 Task: Open Card Card0000000104 in Board Board0000000026 in Workspace WS0000000009 in Trello. Add Member Email0000000036 to Card Card0000000104 in Board Board0000000026 in Workspace WS0000000009 in Trello. Add Red Label titled Label0000000104 to Card Card0000000104 in Board Board0000000026 in Workspace WS0000000009 in Trello. Add Checklist CL0000000104 to Card Card0000000104 in Board Board0000000026 in Workspace WS0000000009 in Trello. Add Dates with Start Date as Nov 01 2023 and Due Date as Nov 30 2023 to Card Card0000000104 in Board Board0000000026 in Workspace WS0000000009 in Trello
Action: Mouse moved to (342, 533)
Screenshot: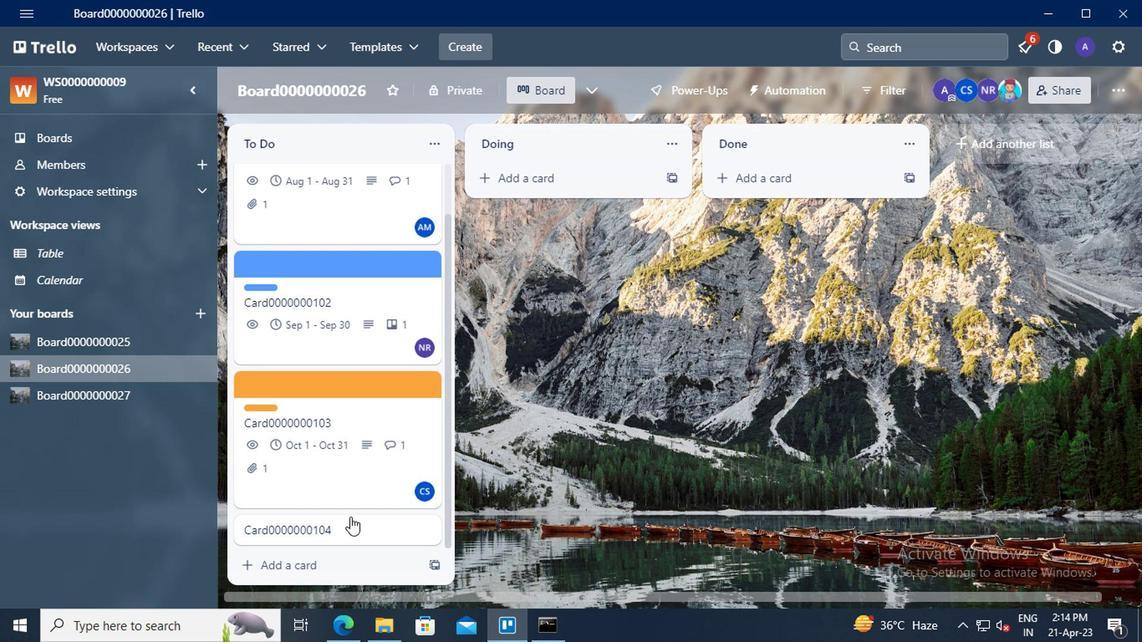 
Action: Mouse pressed left at (342, 533)
Screenshot: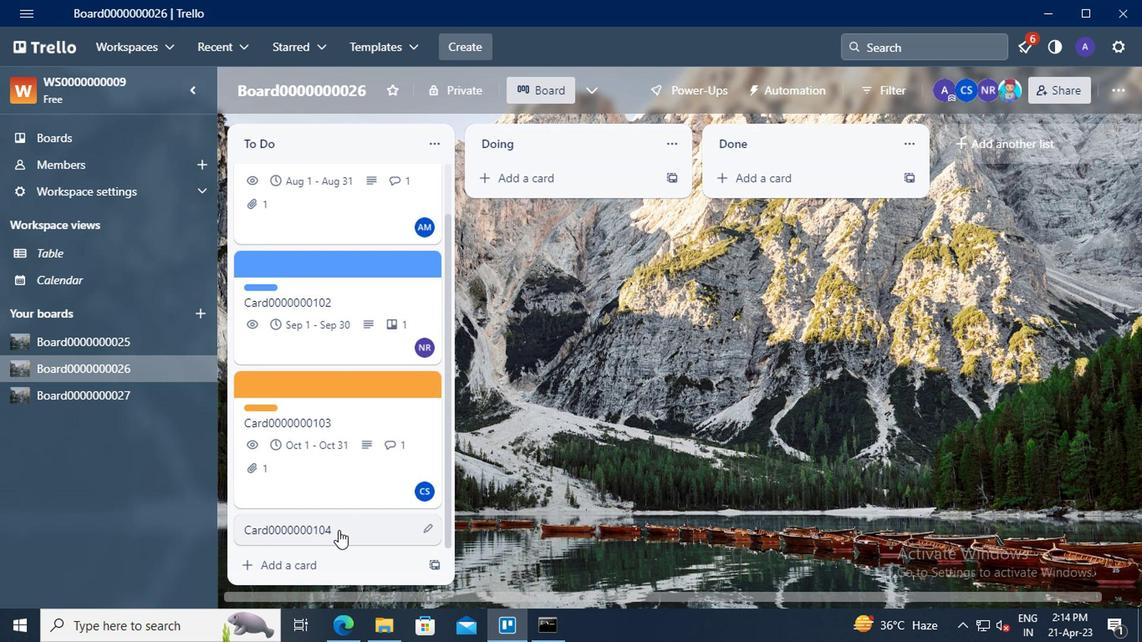 
Action: Mouse moved to (777, 212)
Screenshot: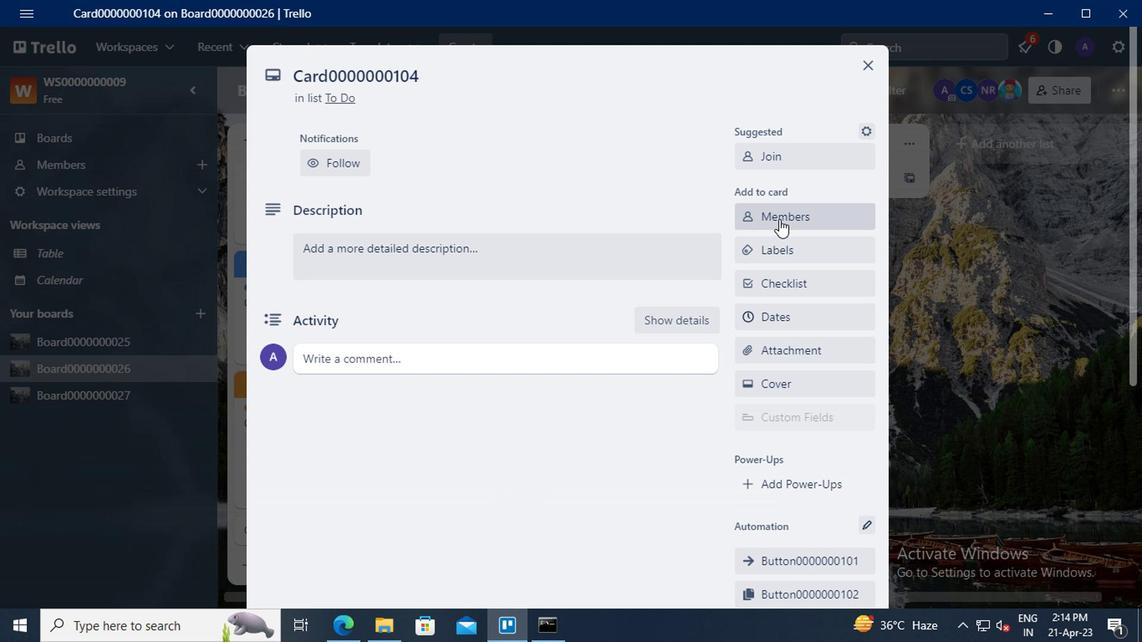 
Action: Mouse pressed left at (777, 212)
Screenshot: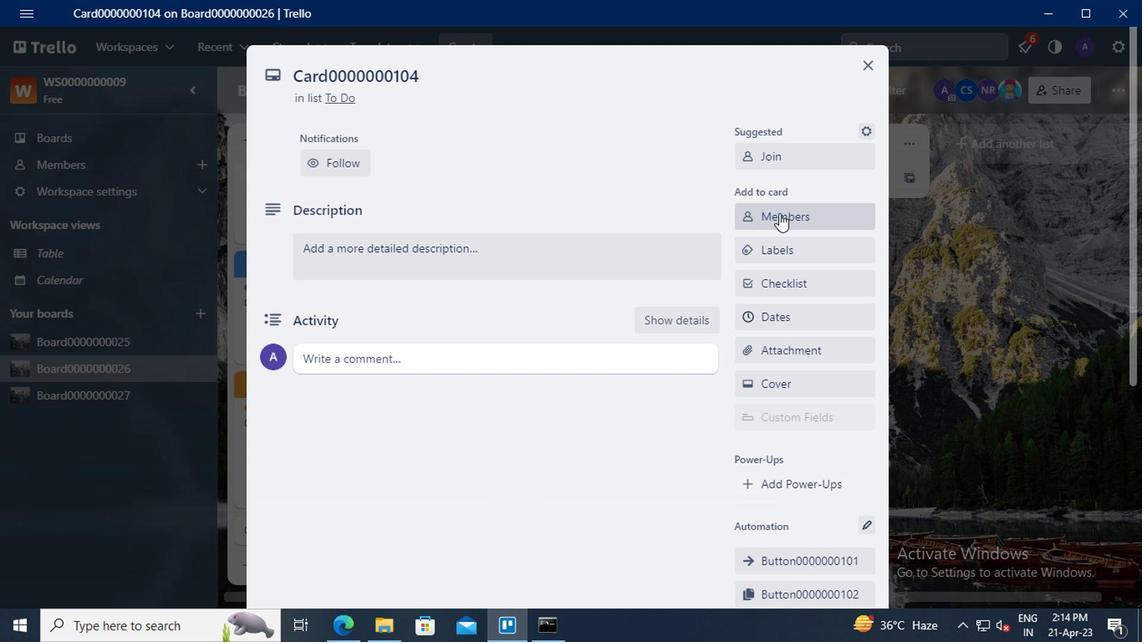 
Action: Mouse moved to (775, 293)
Screenshot: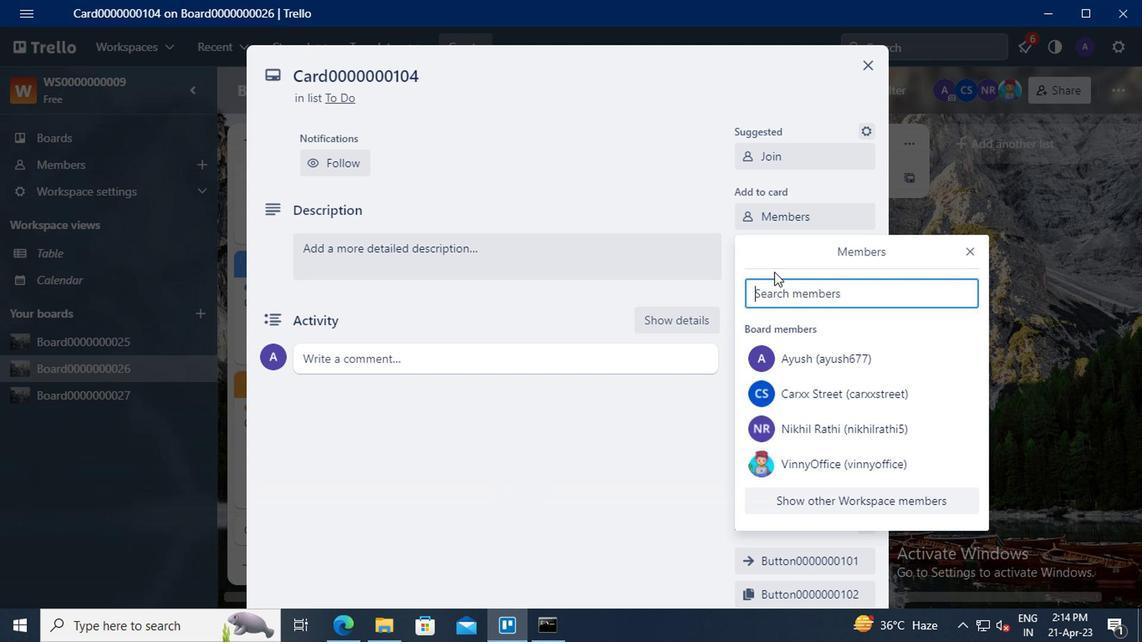 
Action: Mouse pressed left at (775, 293)
Screenshot: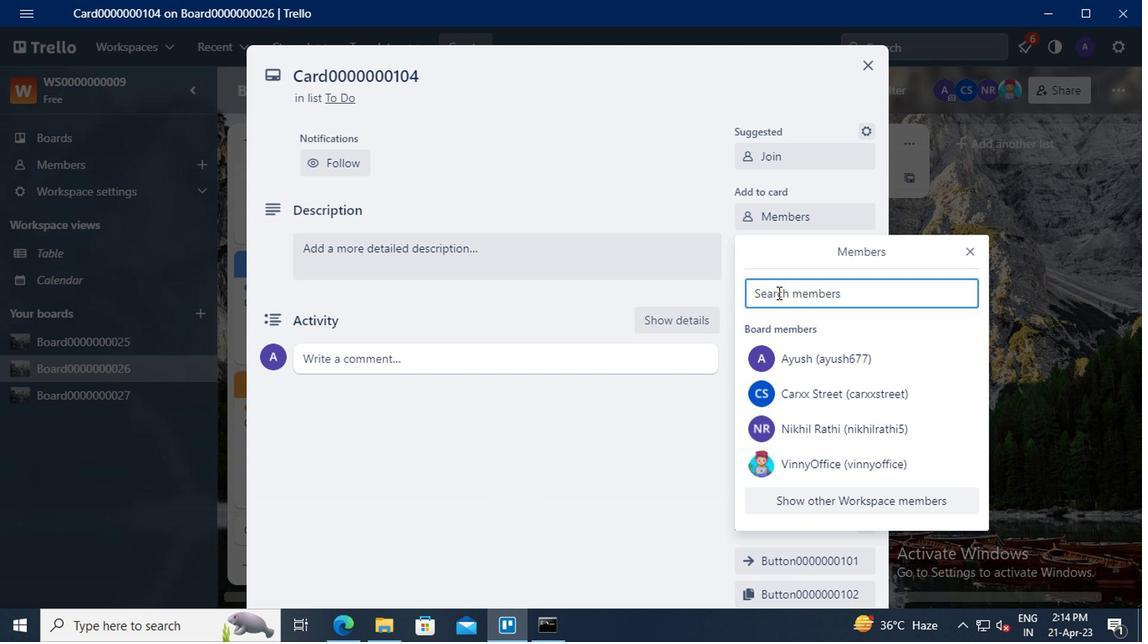 
Action: Key pressed vi
Screenshot: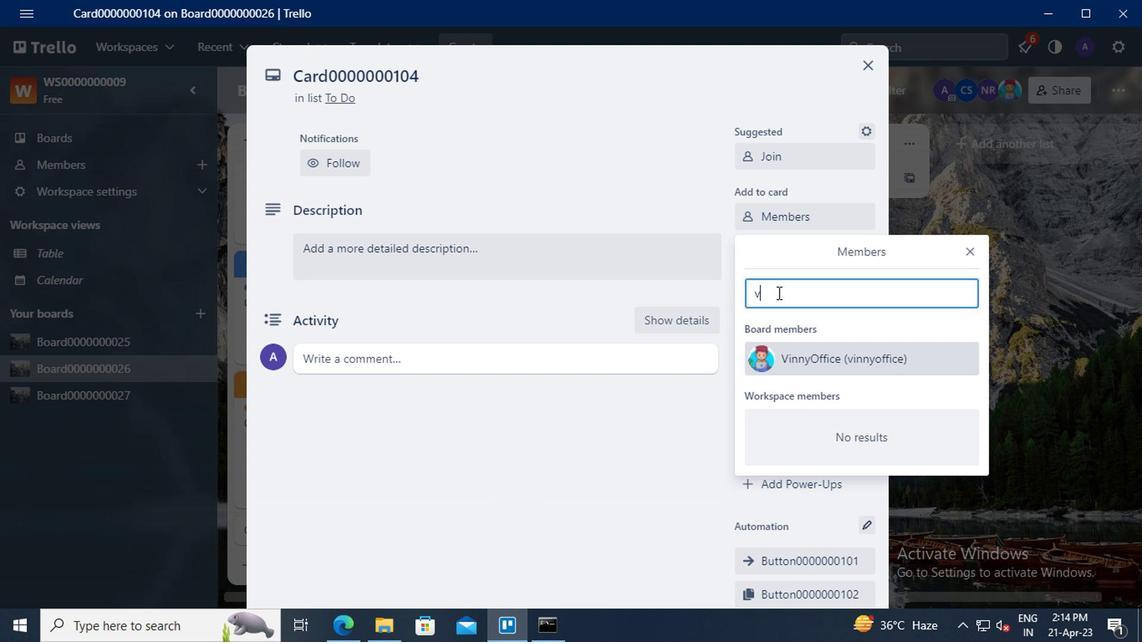 
Action: Mouse moved to (775, 294)
Screenshot: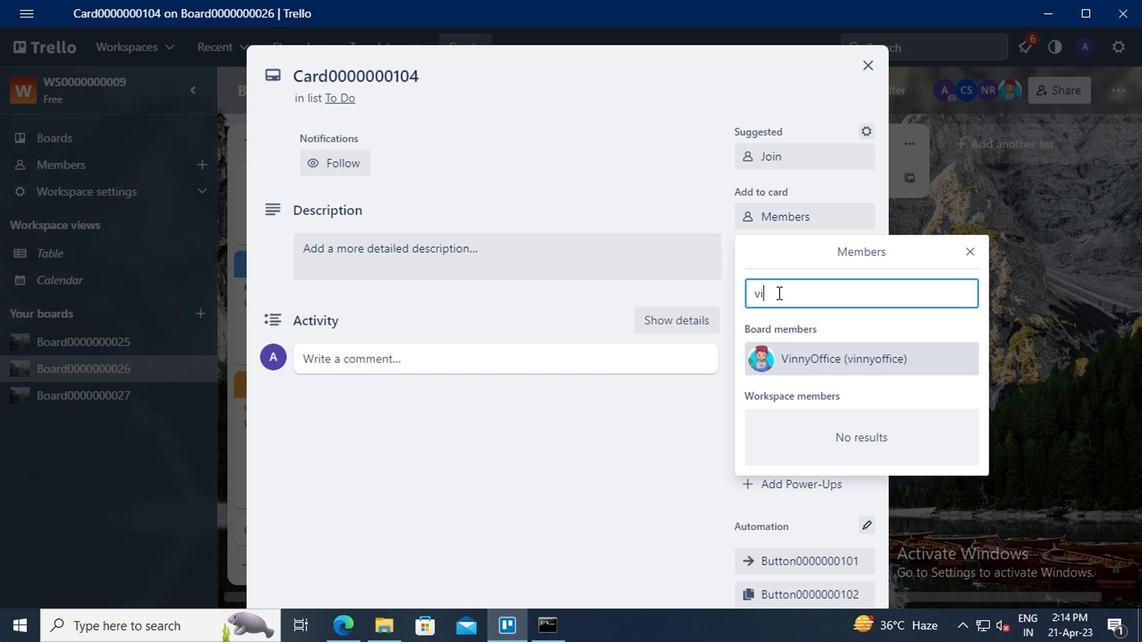 
Action: Key pressed nnyoffice2<Key.shift>@GMAIL.COM
Screenshot: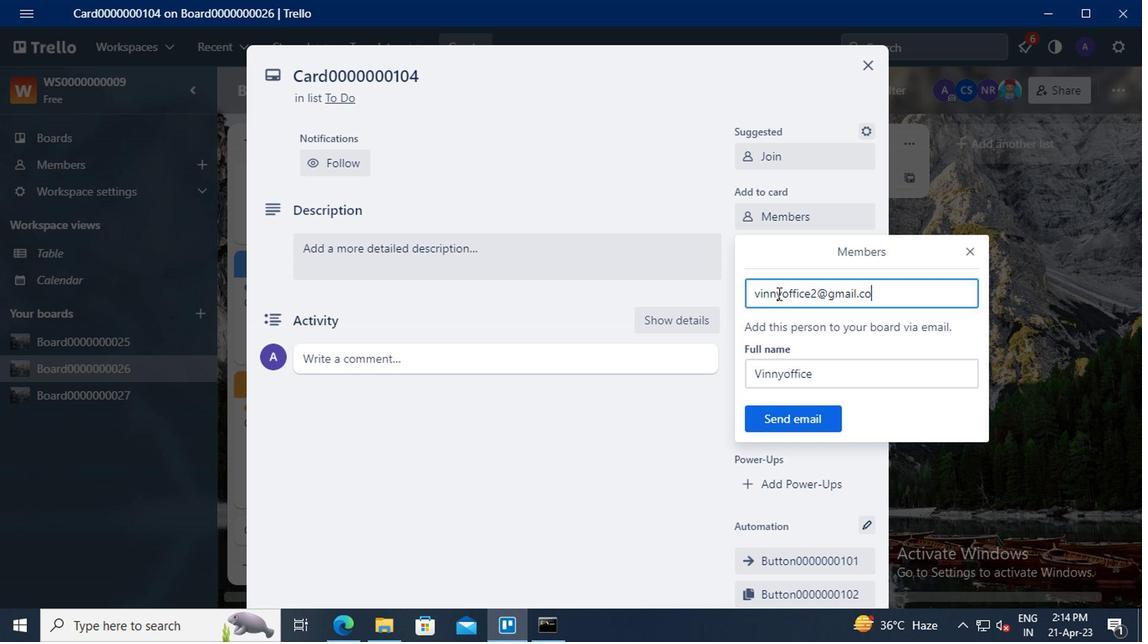 
Action: Mouse moved to (793, 420)
Screenshot: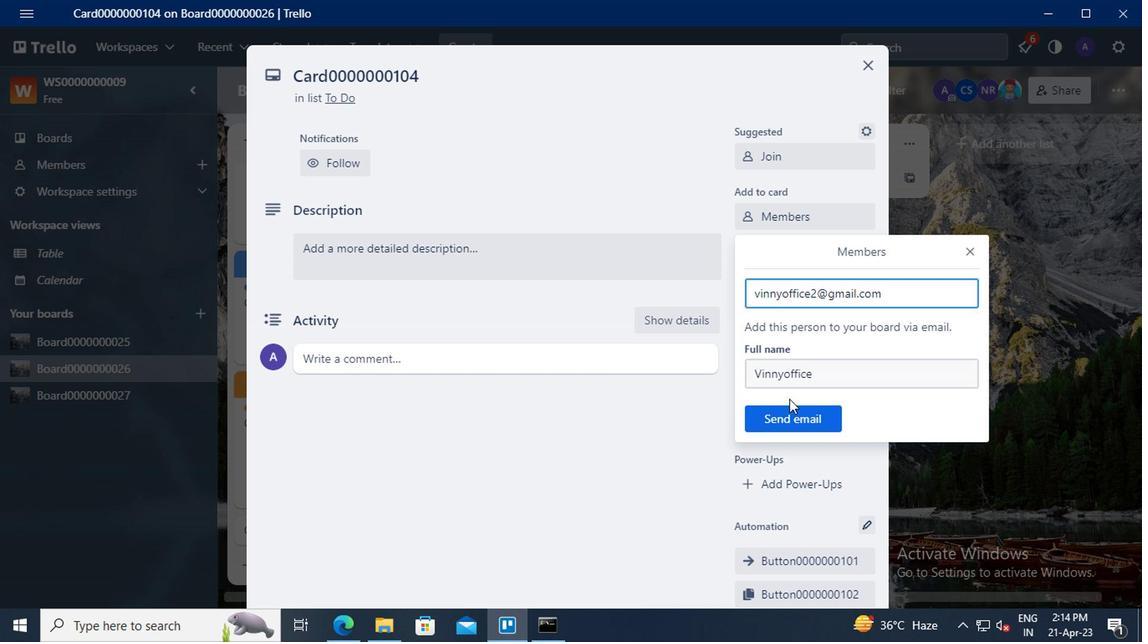 
Action: Mouse pressed left at (793, 420)
Screenshot: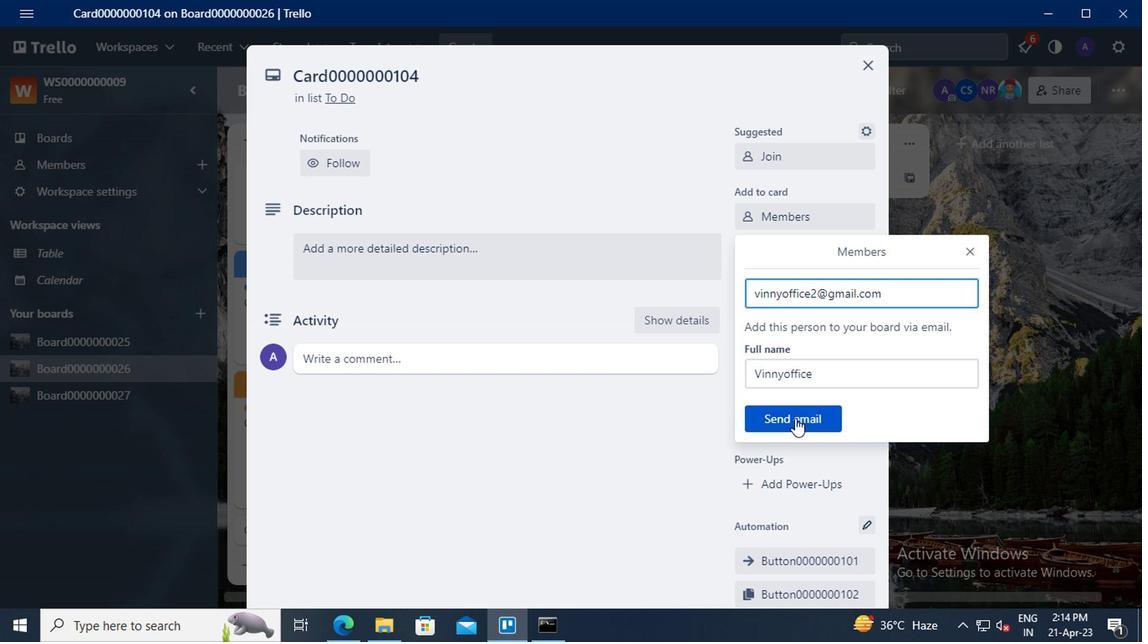 
Action: Mouse moved to (789, 252)
Screenshot: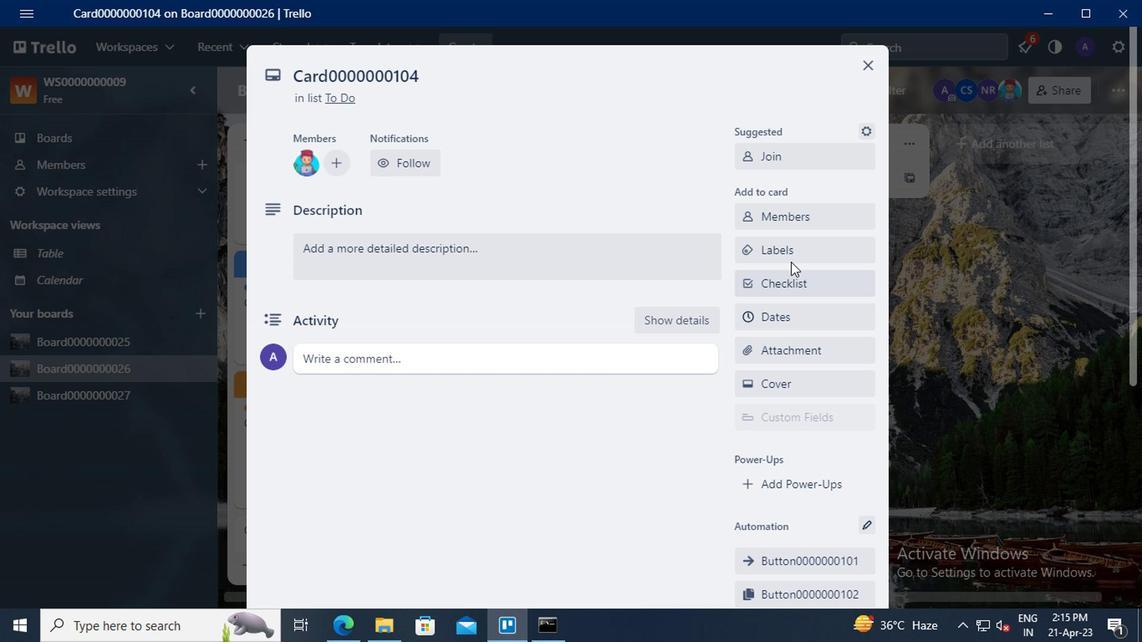 
Action: Mouse pressed left at (789, 252)
Screenshot: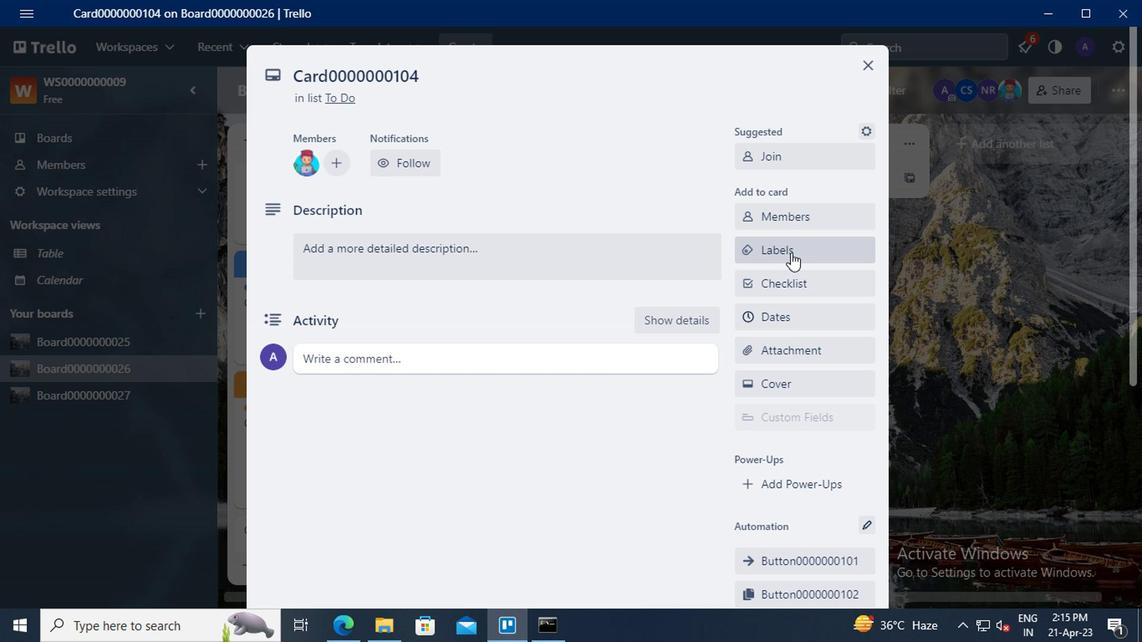 
Action: Mouse moved to (841, 477)
Screenshot: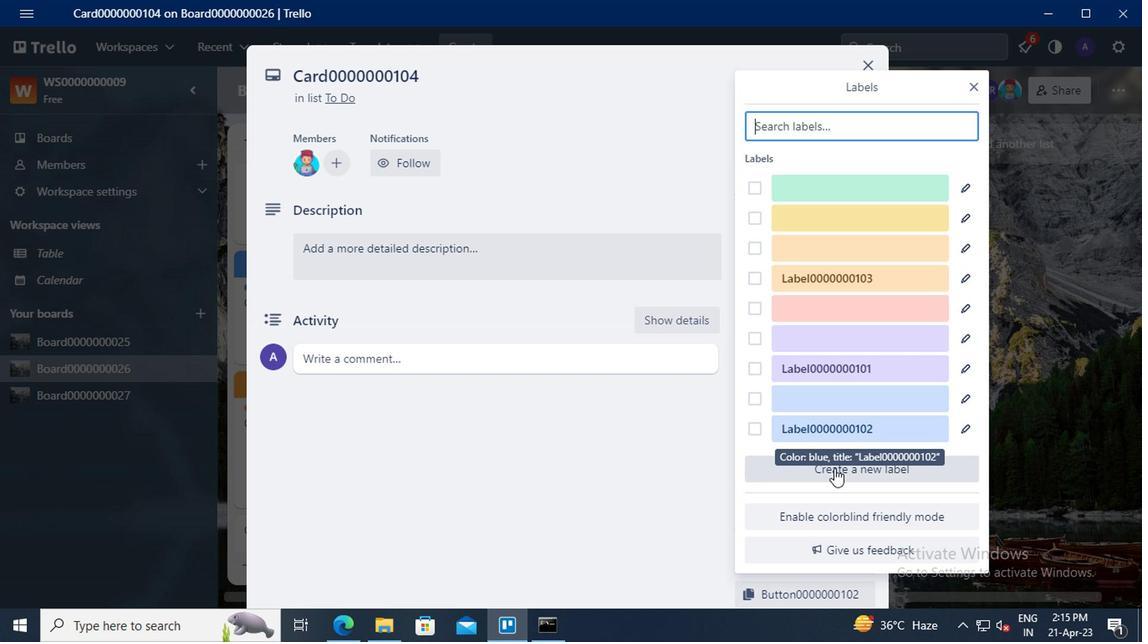 
Action: Mouse pressed left at (841, 477)
Screenshot: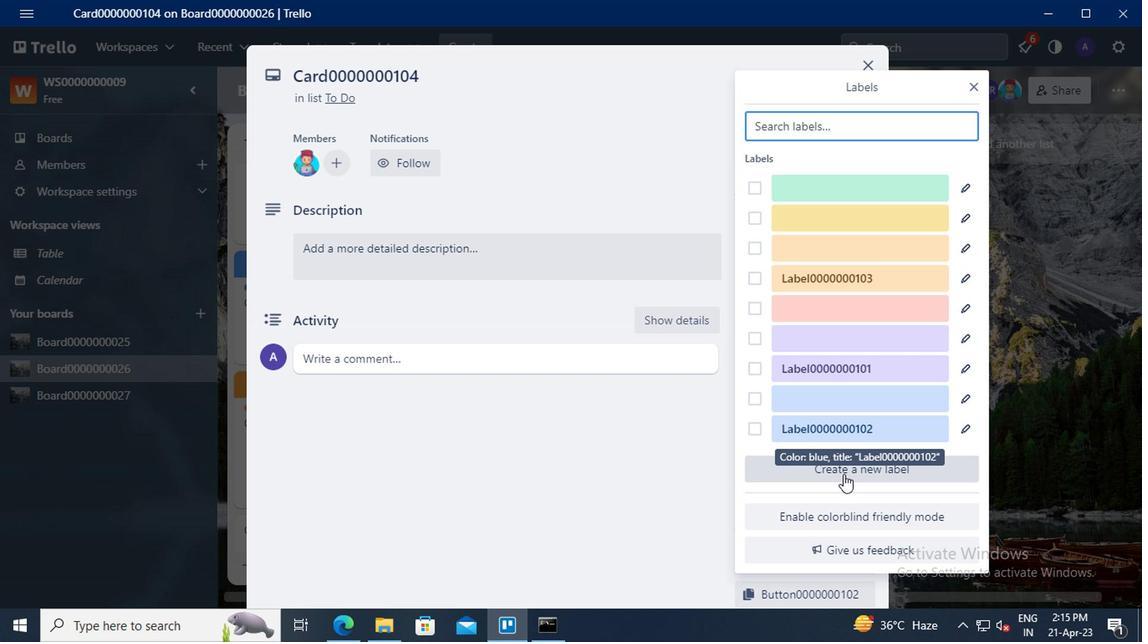 
Action: Mouse moved to (902, 333)
Screenshot: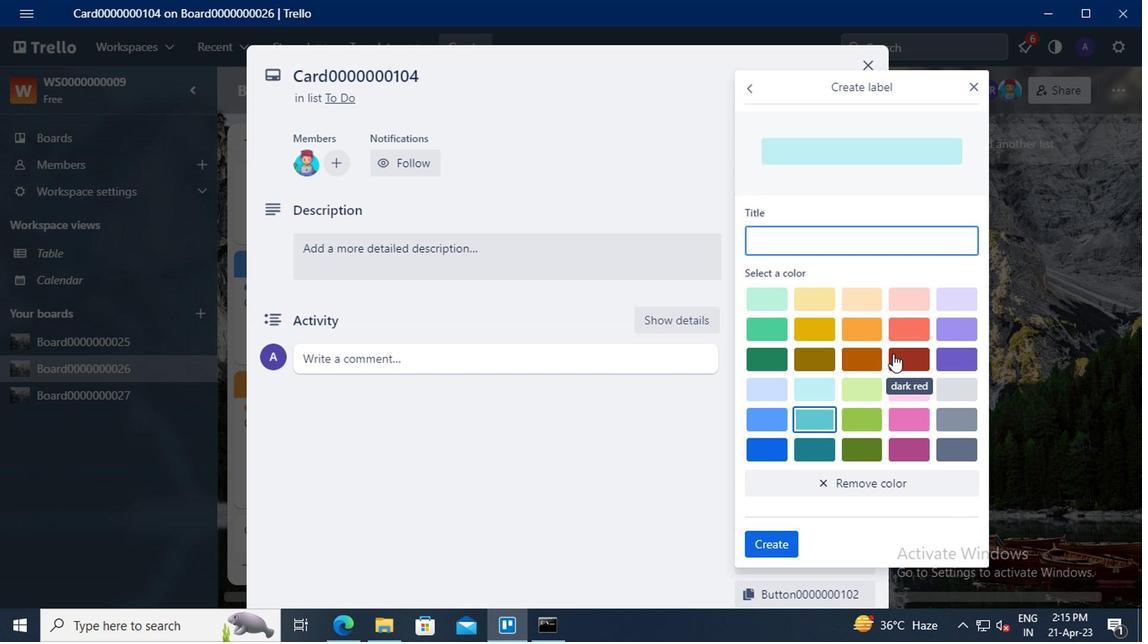 
Action: Mouse pressed left at (902, 333)
Screenshot: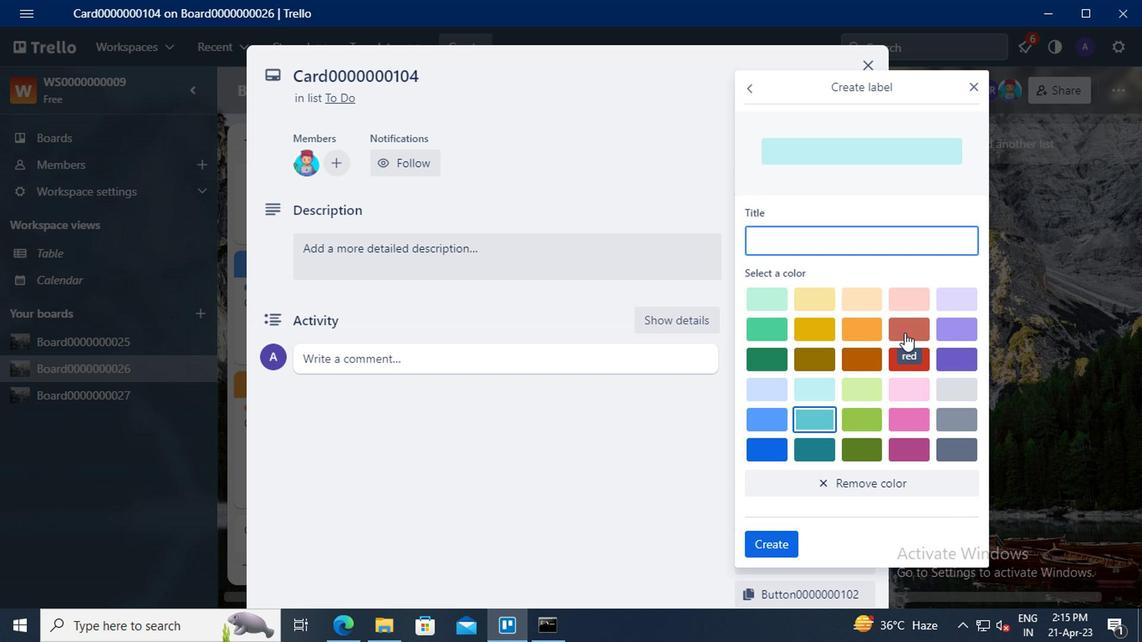 
Action: Mouse moved to (785, 248)
Screenshot: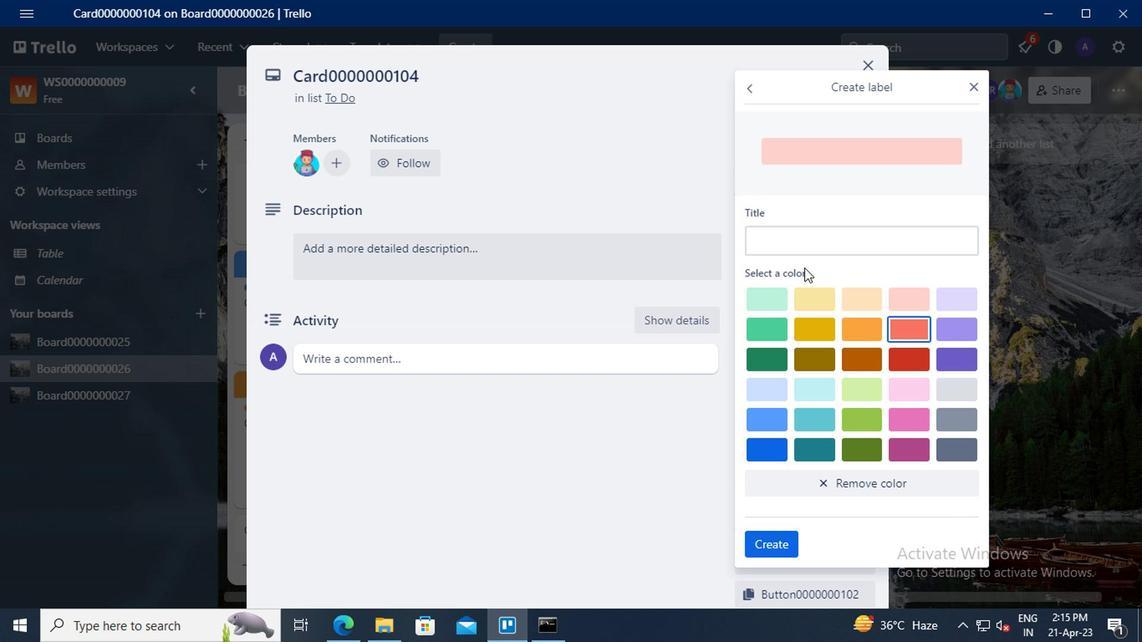 
Action: Mouse pressed left at (785, 248)
Screenshot: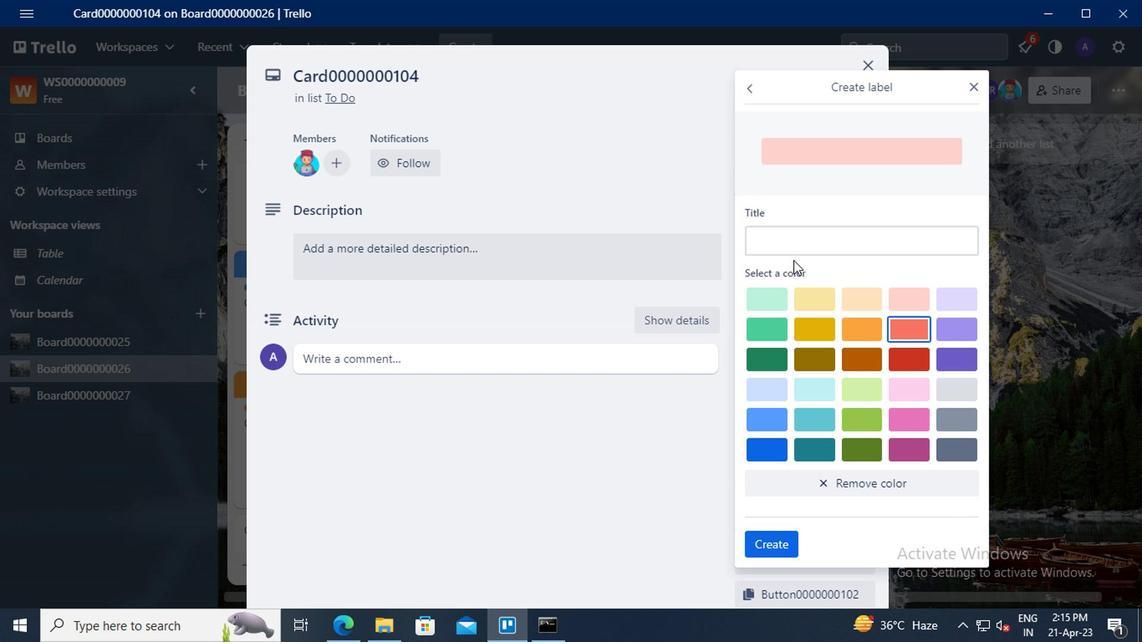 
Action: Mouse moved to (784, 248)
Screenshot: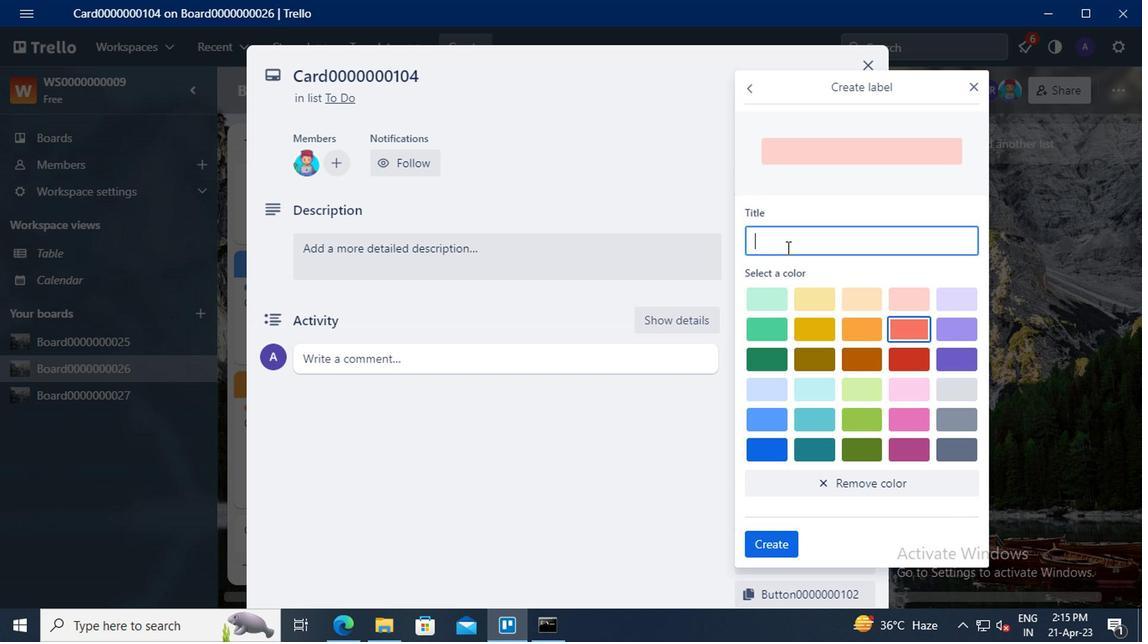 
Action: Key pressed <Key.shift>LABEL0000000104
Screenshot: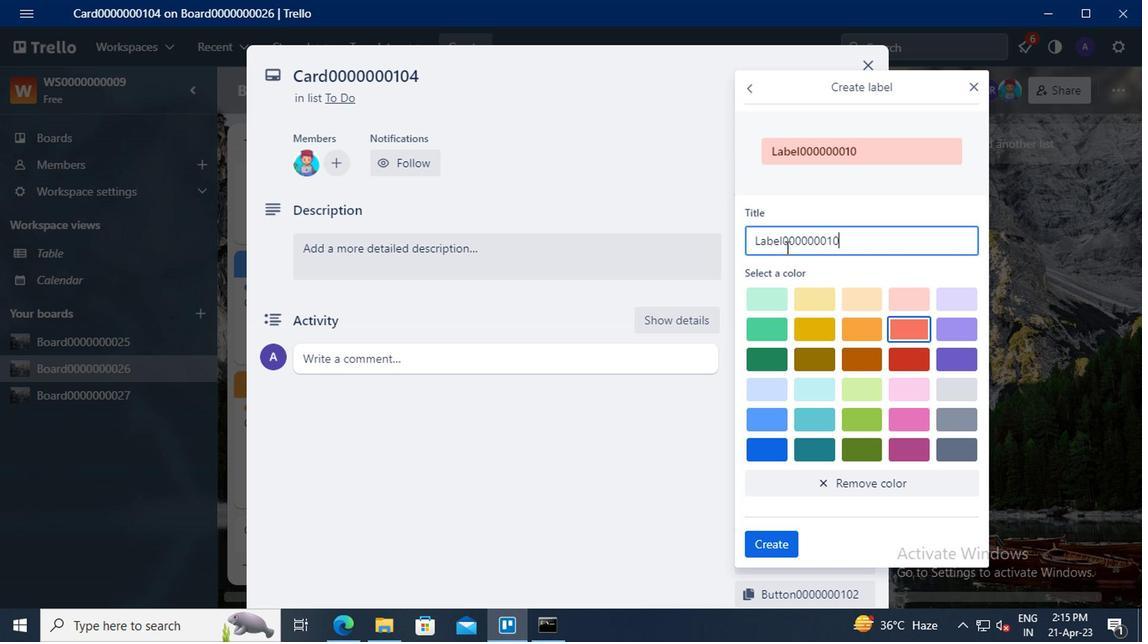 
Action: Mouse moved to (771, 547)
Screenshot: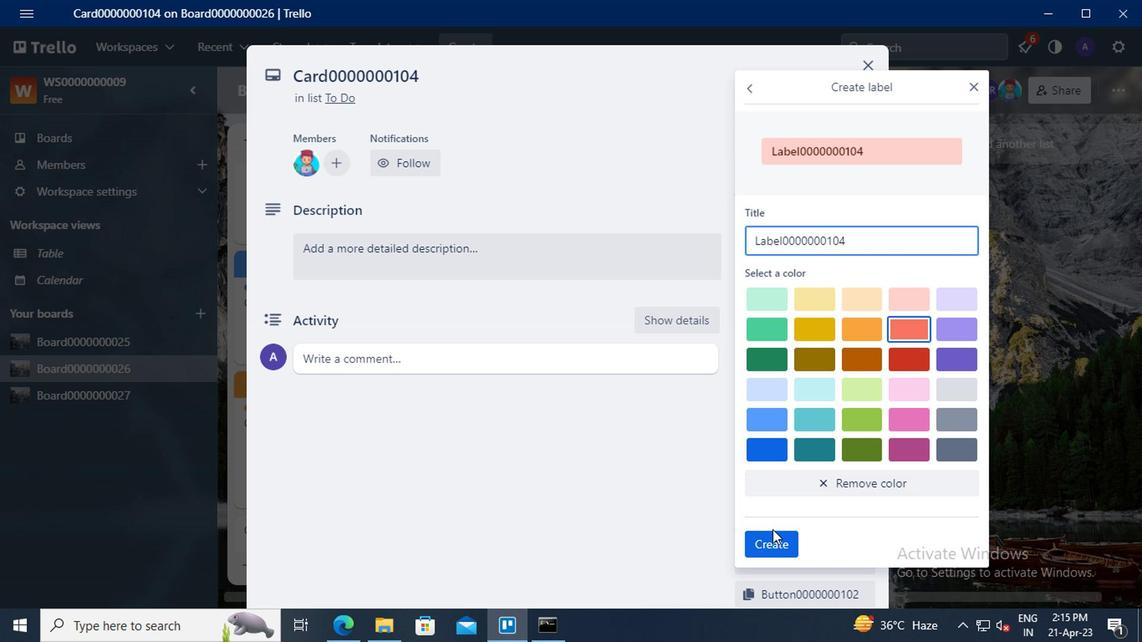 
Action: Mouse pressed left at (771, 547)
Screenshot: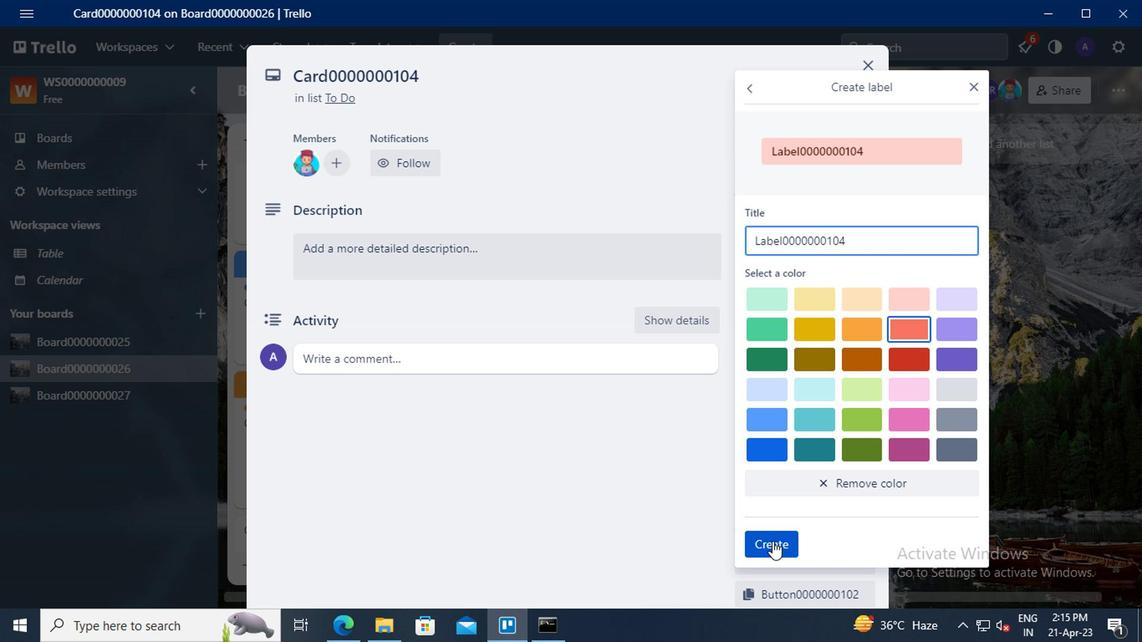 
Action: Mouse moved to (970, 86)
Screenshot: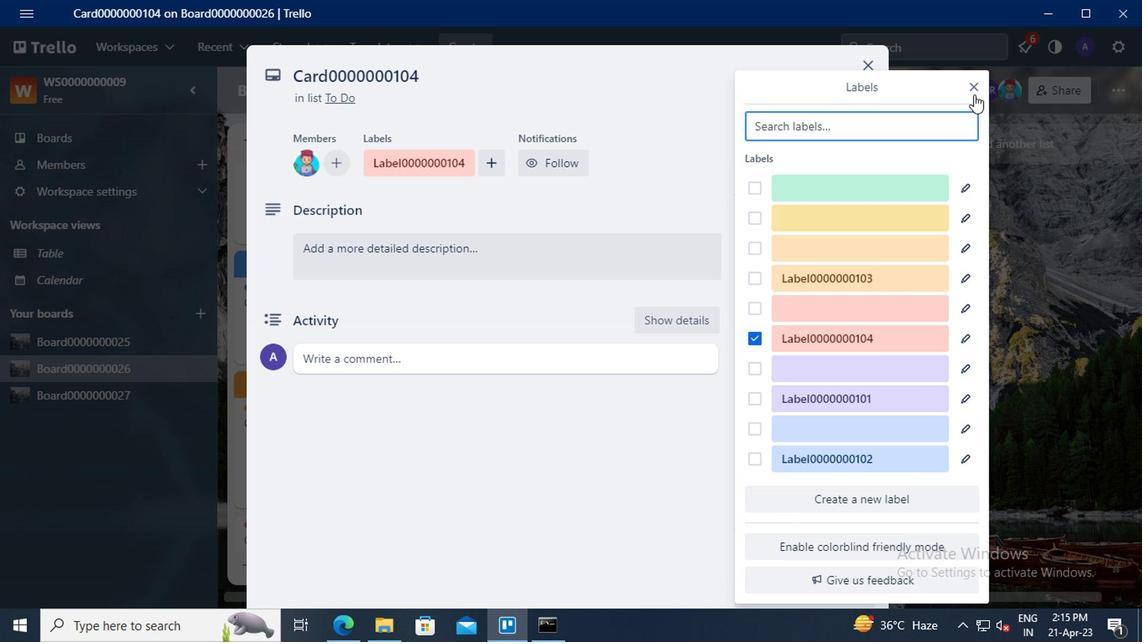 
Action: Mouse pressed left at (970, 86)
Screenshot: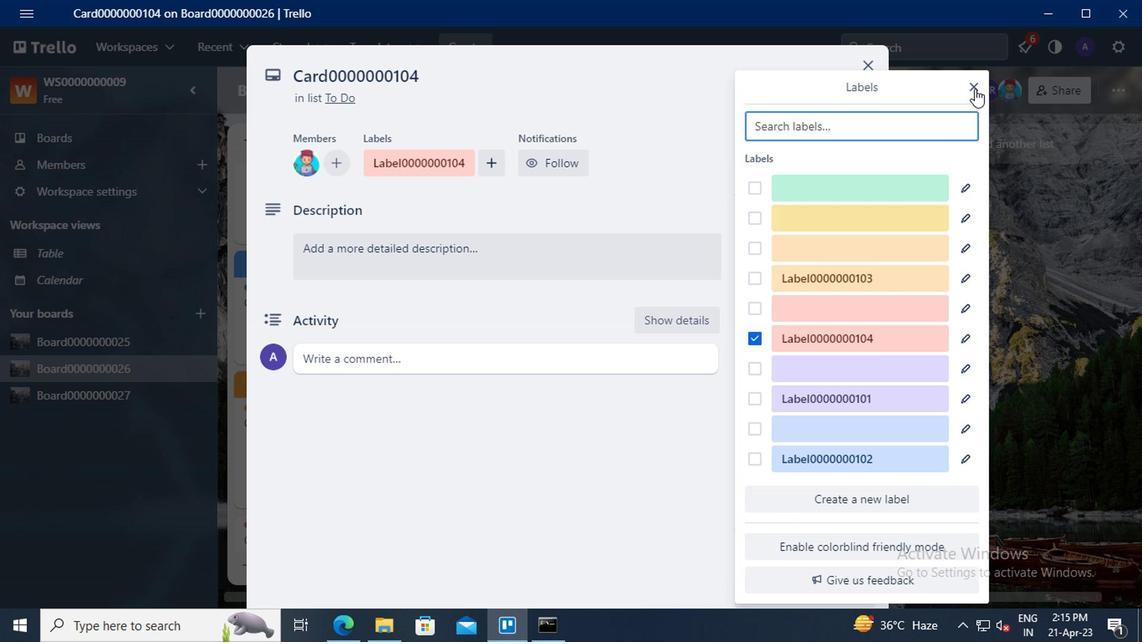 
Action: Mouse moved to (803, 287)
Screenshot: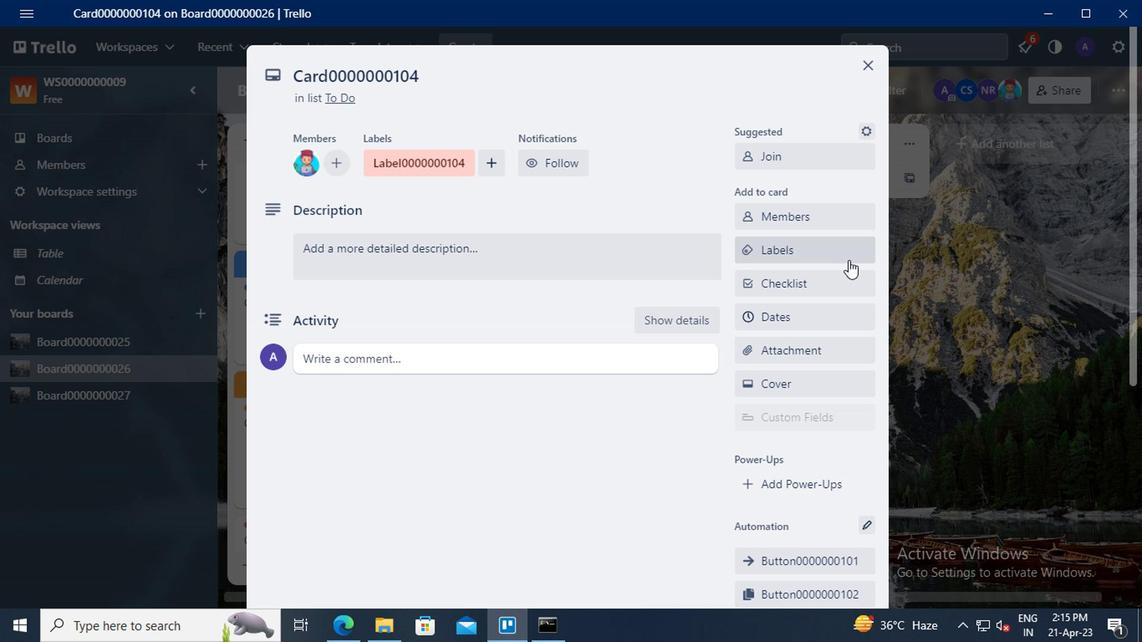 
Action: Mouse pressed left at (803, 287)
Screenshot: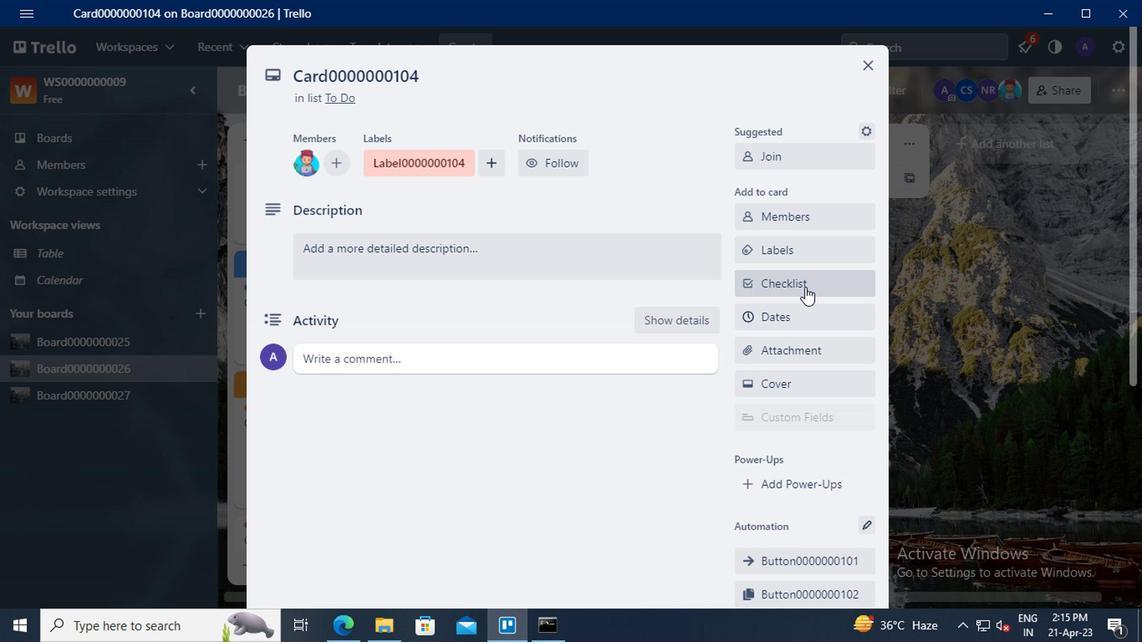 
Action: Key pressed <Key.delete><Key.shift>CL0000000104
Screenshot: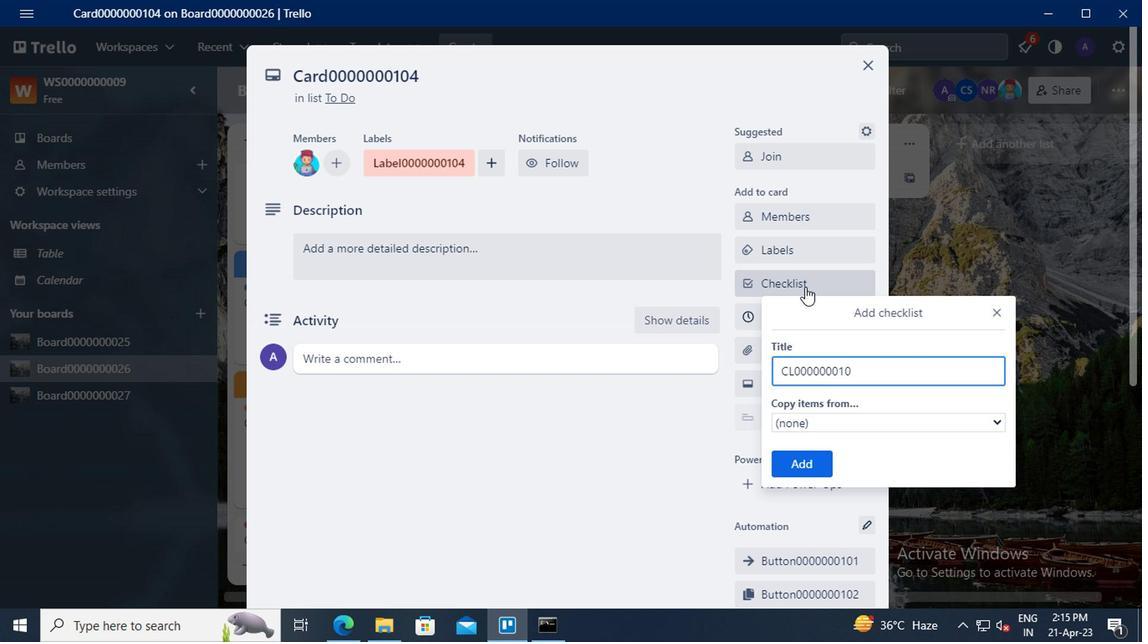 
Action: Mouse moved to (800, 461)
Screenshot: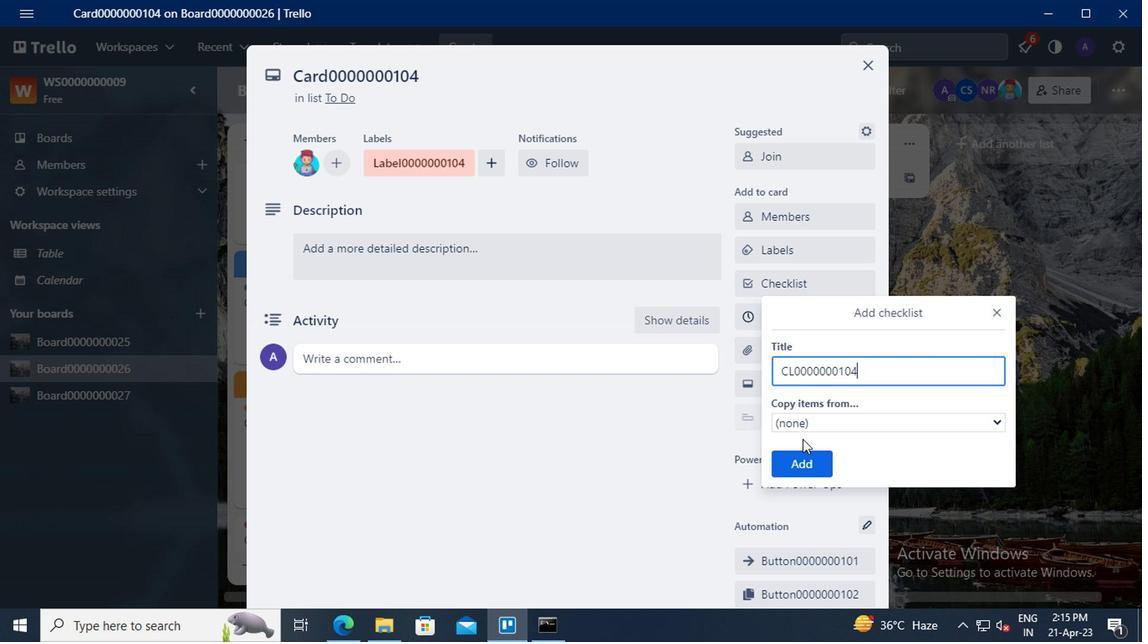 
Action: Mouse pressed left at (800, 461)
Screenshot: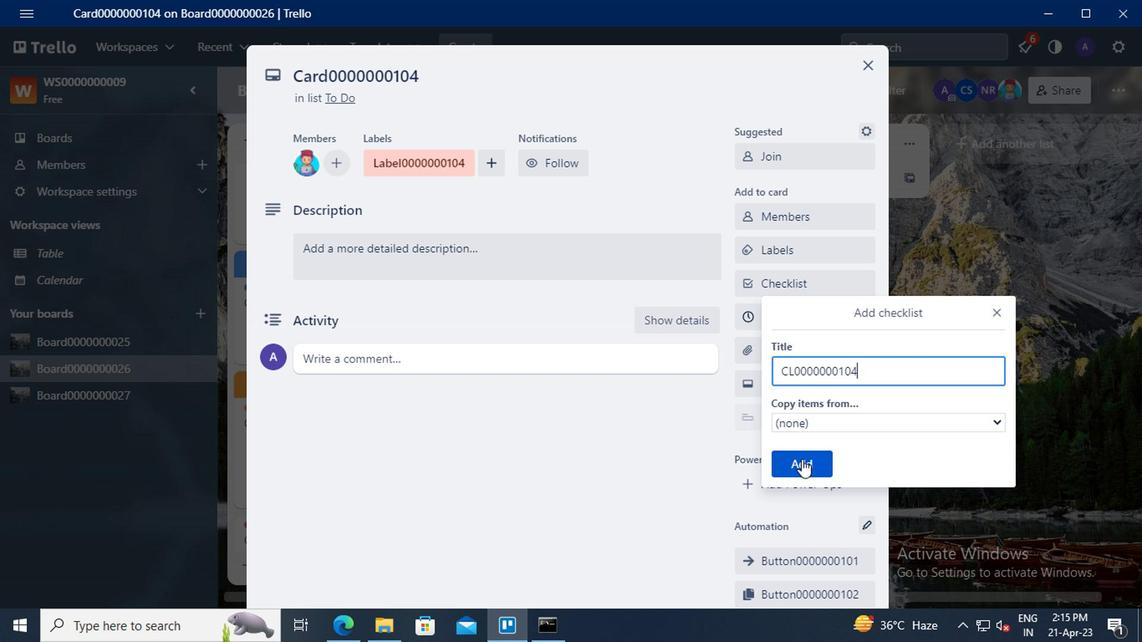 
Action: Mouse moved to (794, 321)
Screenshot: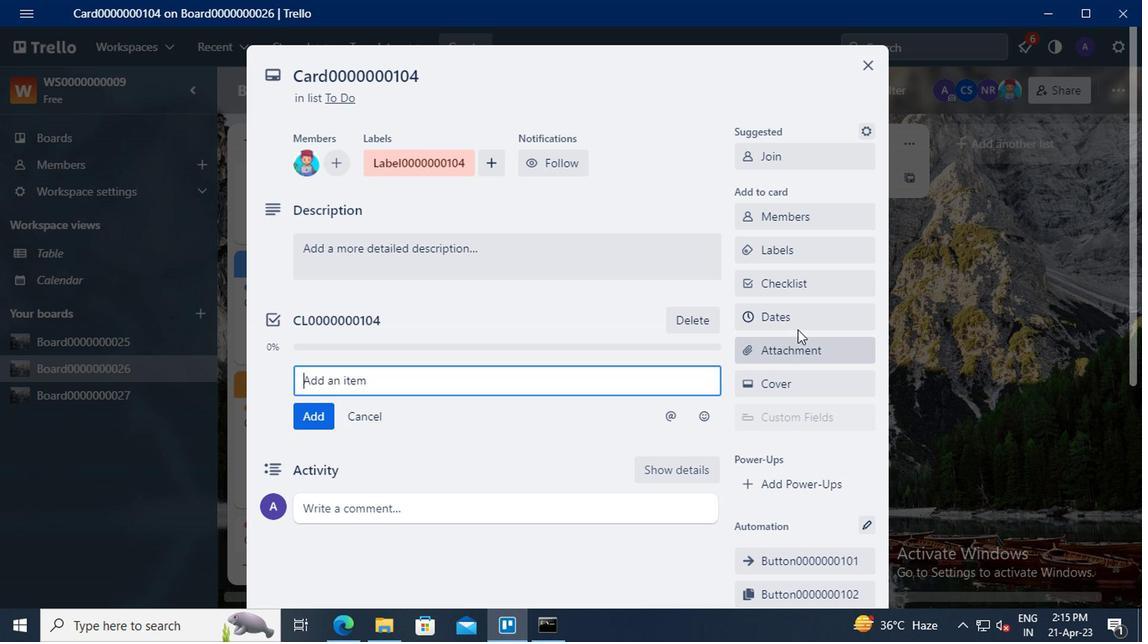 
Action: Mouse pressed left at (794, 321)
Screenshot: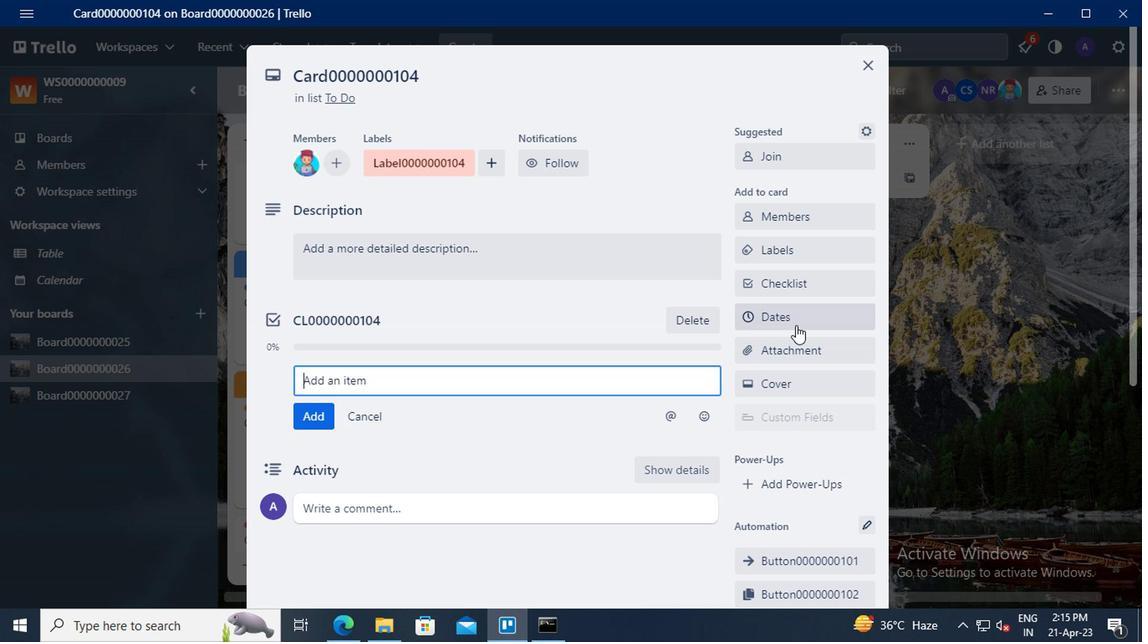 
Action: Mouse moved to (751, 389)
Screenshot: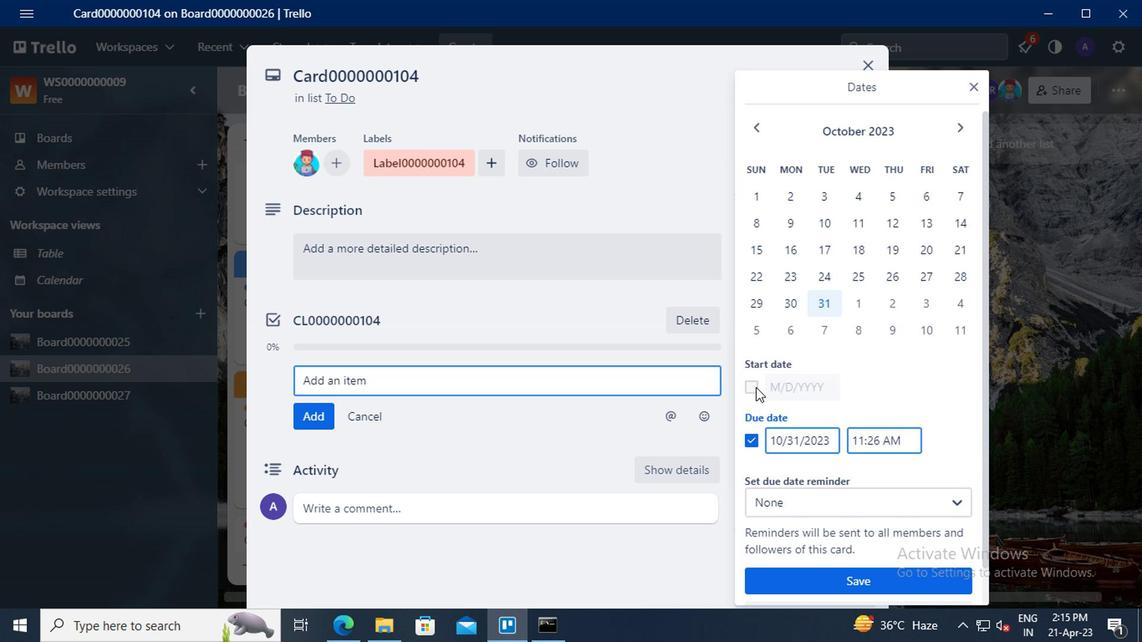 
Action: Mouse pressed left at (751, 389)
Screenshot: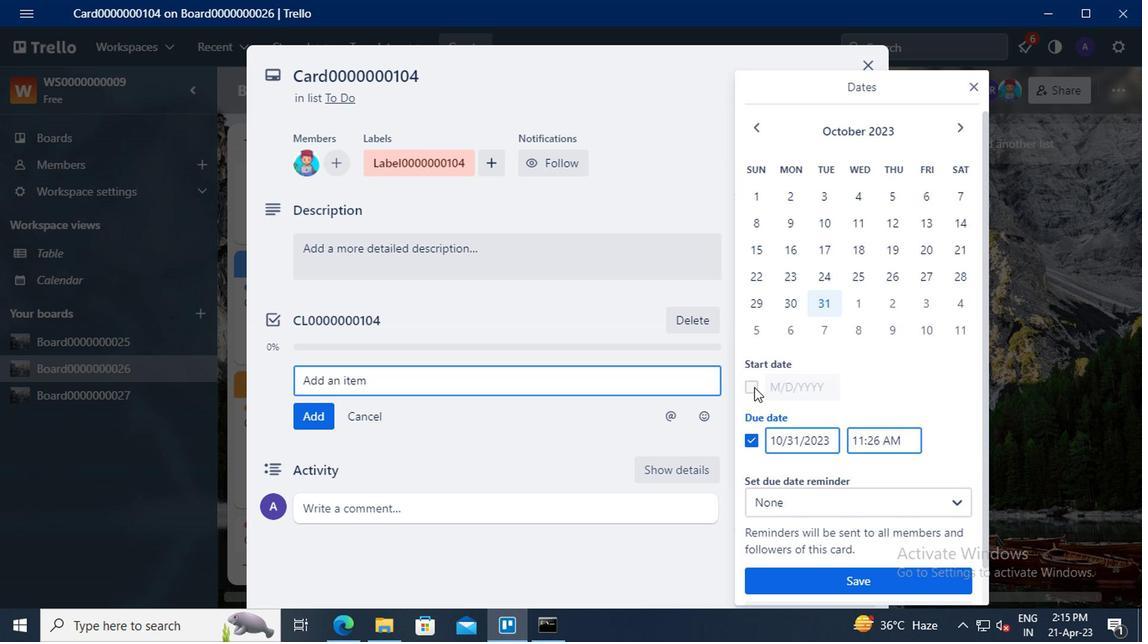 
Action: Mouse moved to (796, 383)
Screenshot: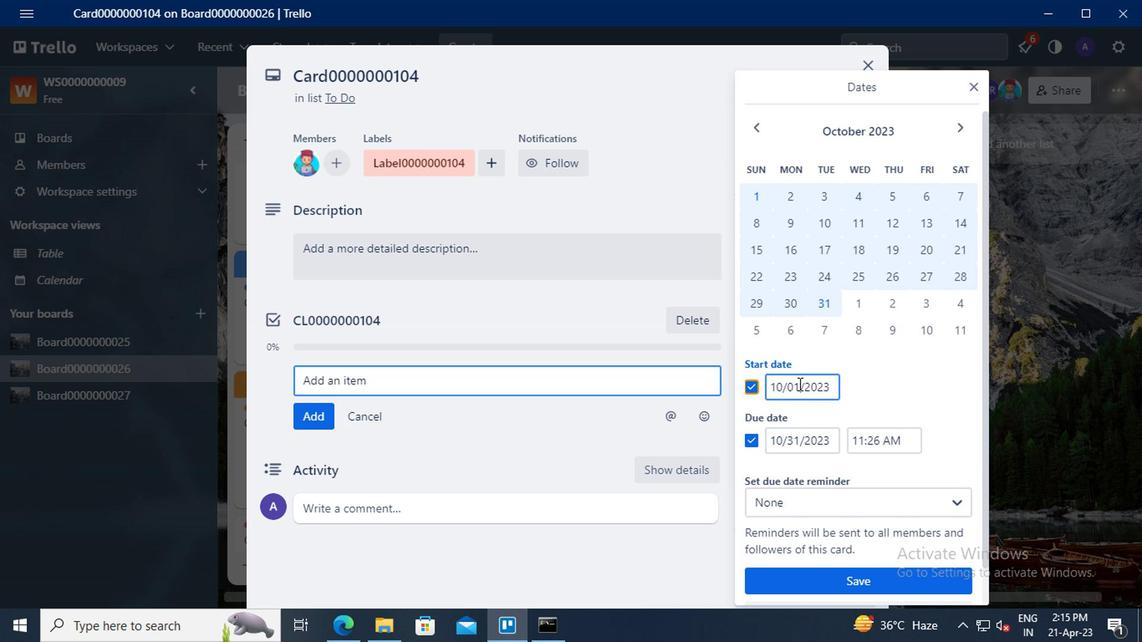 
Action: Mouse pressed left at (796, 383)
Screenshot: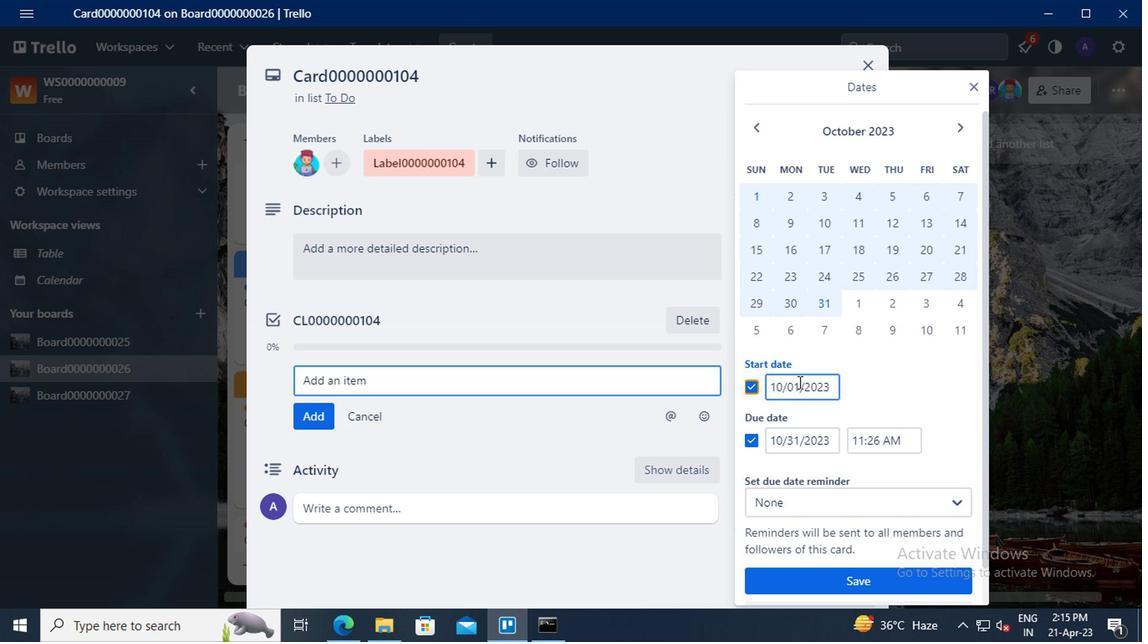 
Action: Key pressed <Key.left>
Screenshot: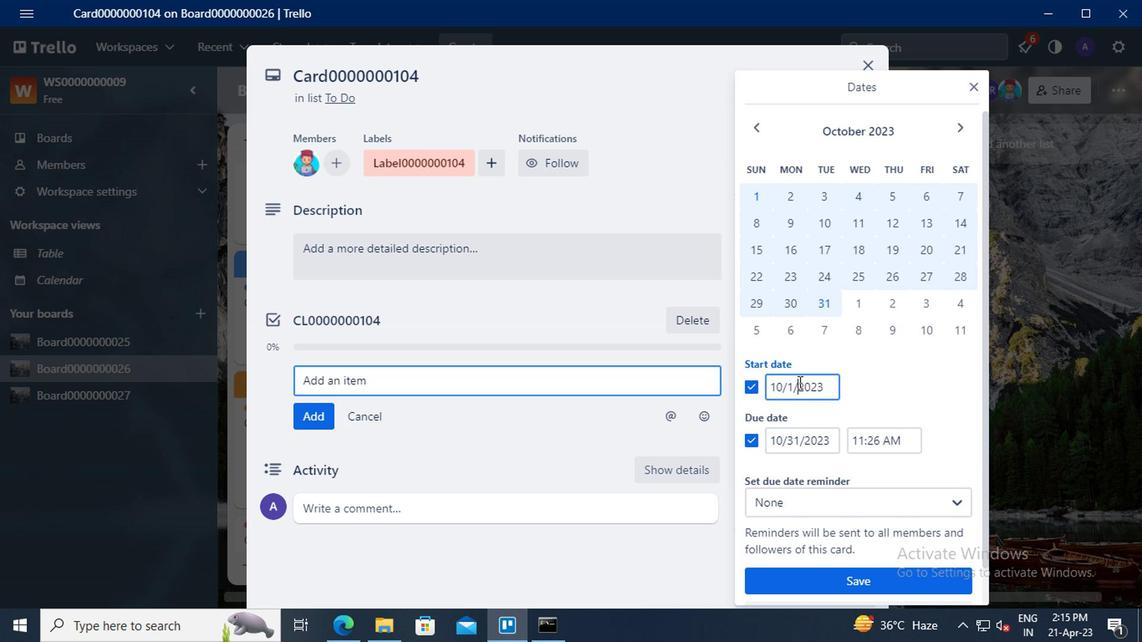
Action: Mouse moved to (794, 383)
Screenshot: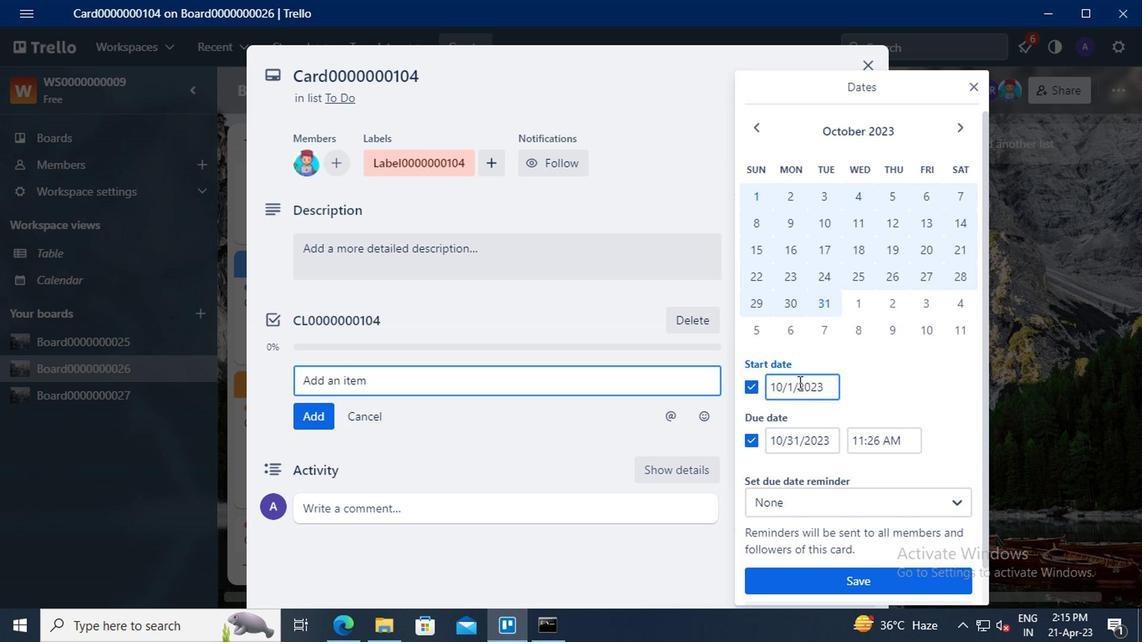 
Action: Key pressed <Key.backspace>1<Key.left><Key.left><Key.backspace><Key.backspace>11
Screenshot: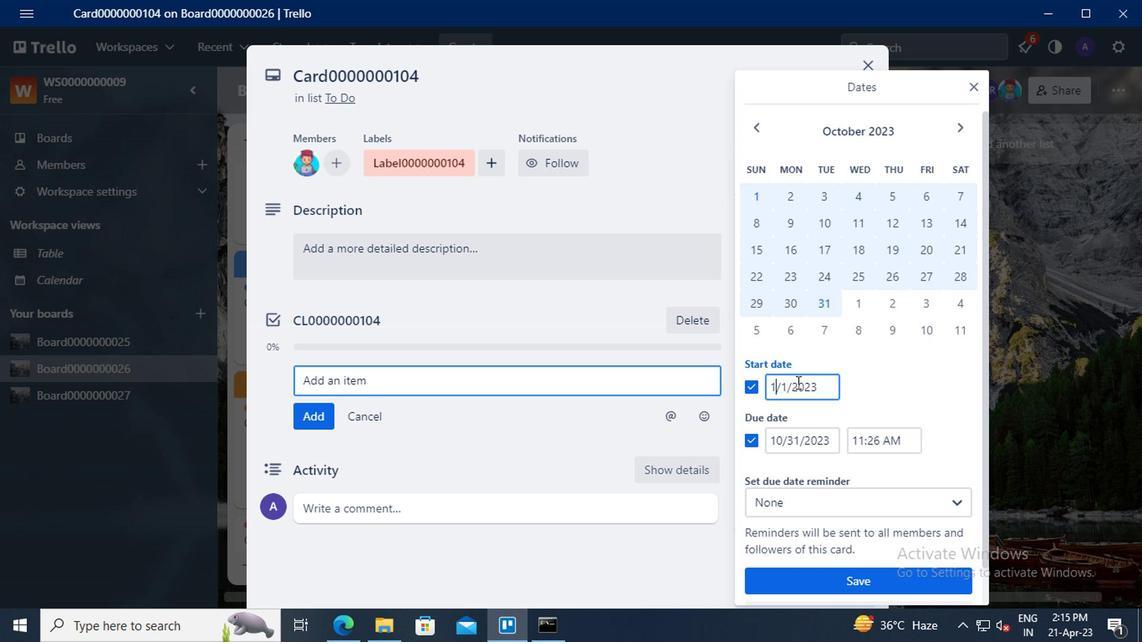 
Action: Mouse moved to (798, 437)
Screenshot: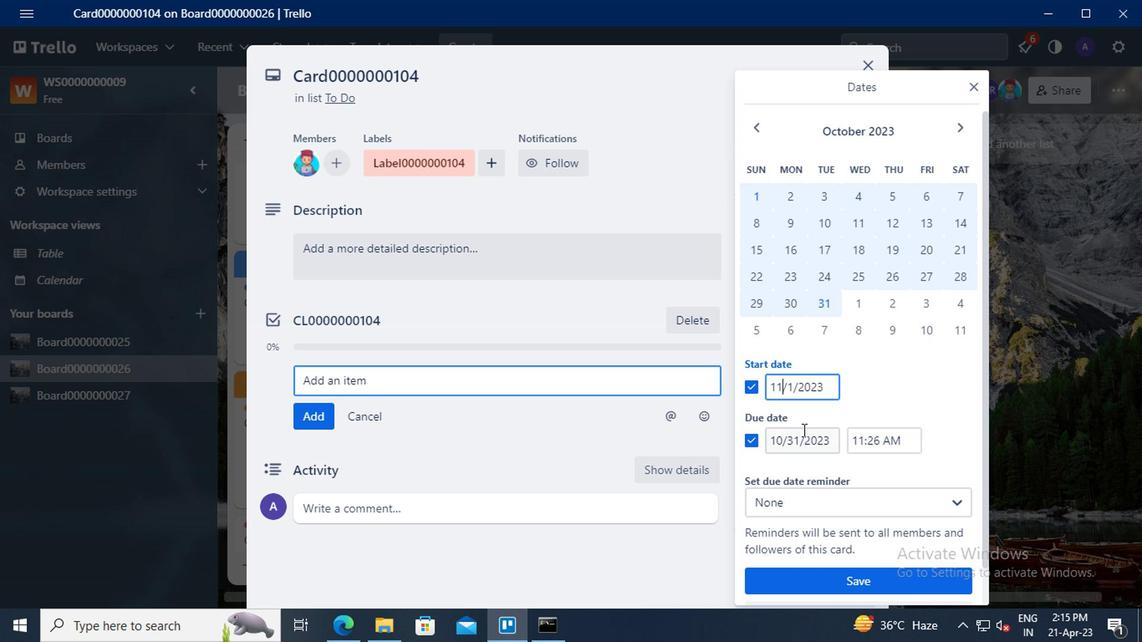 
Action: Mouse pressed left at (798, 437)
Screenshot: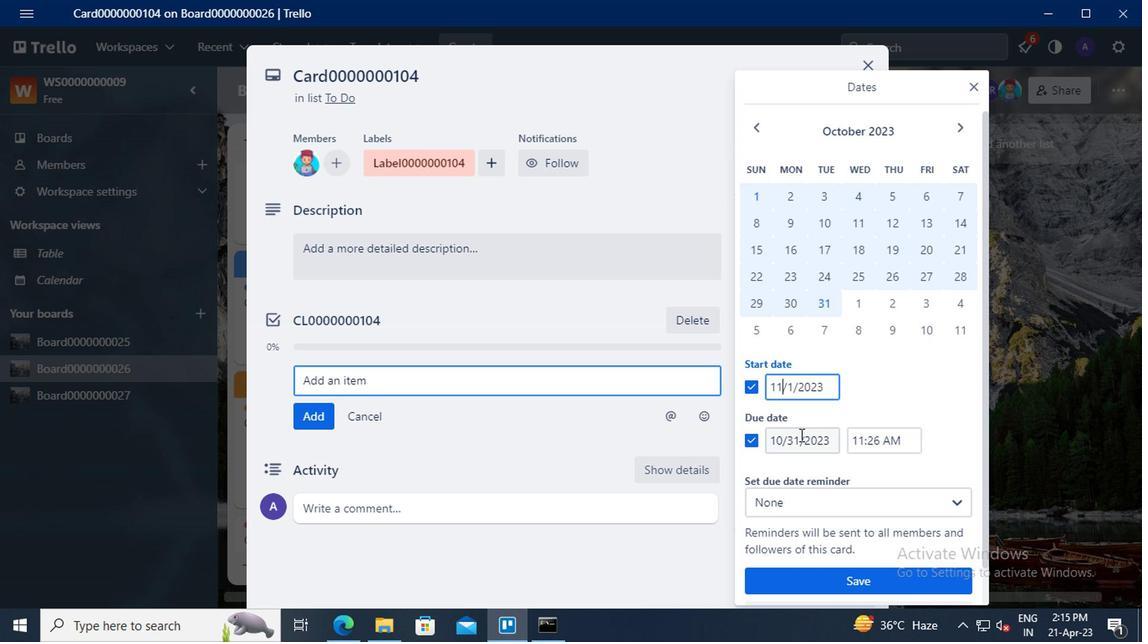 
Action: Mouse moved to (768, 383)
Screenshot: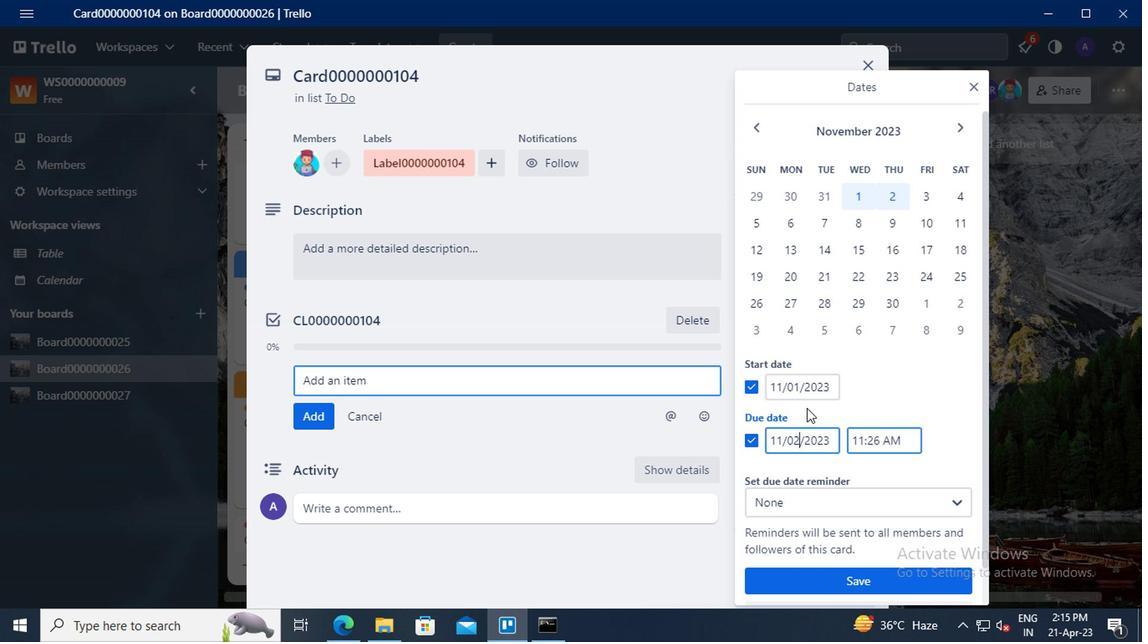 
Action: Key pressed <Key.backspace><Key.backspace>30
Screenshot: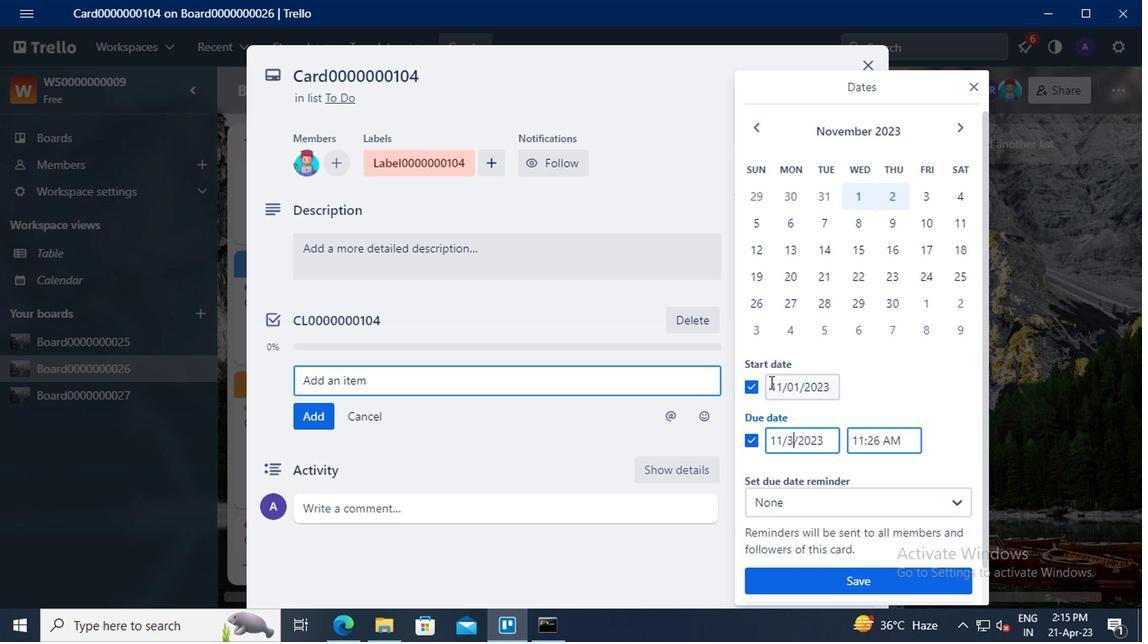 
Action: Mouse moved to (825, 584)
Screenshot: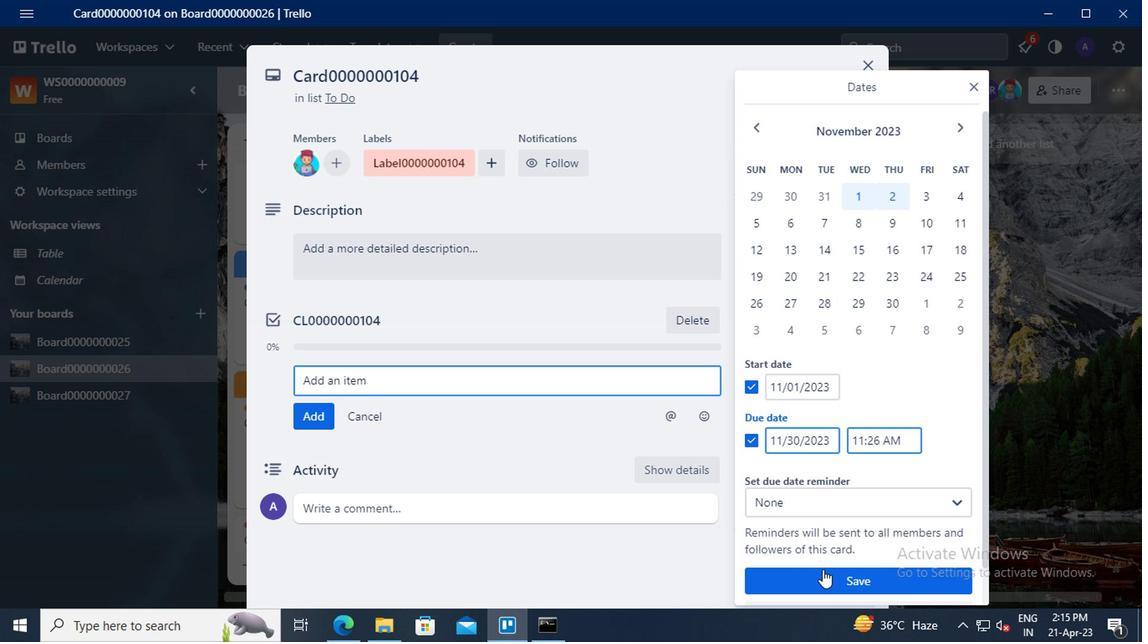 
Action: Mouse pressed left at (825, 584)
Screenshot: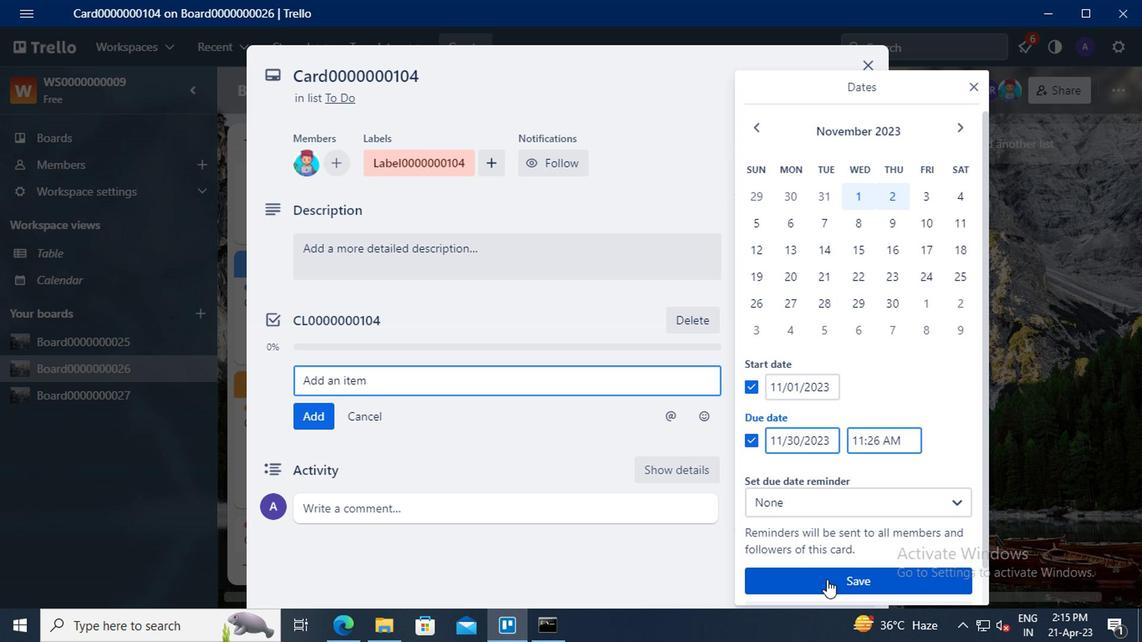 
